 Task: Choose the option "I will call my invitee" as location.
Action: Mouse moved to (815, 235)
Screenshot: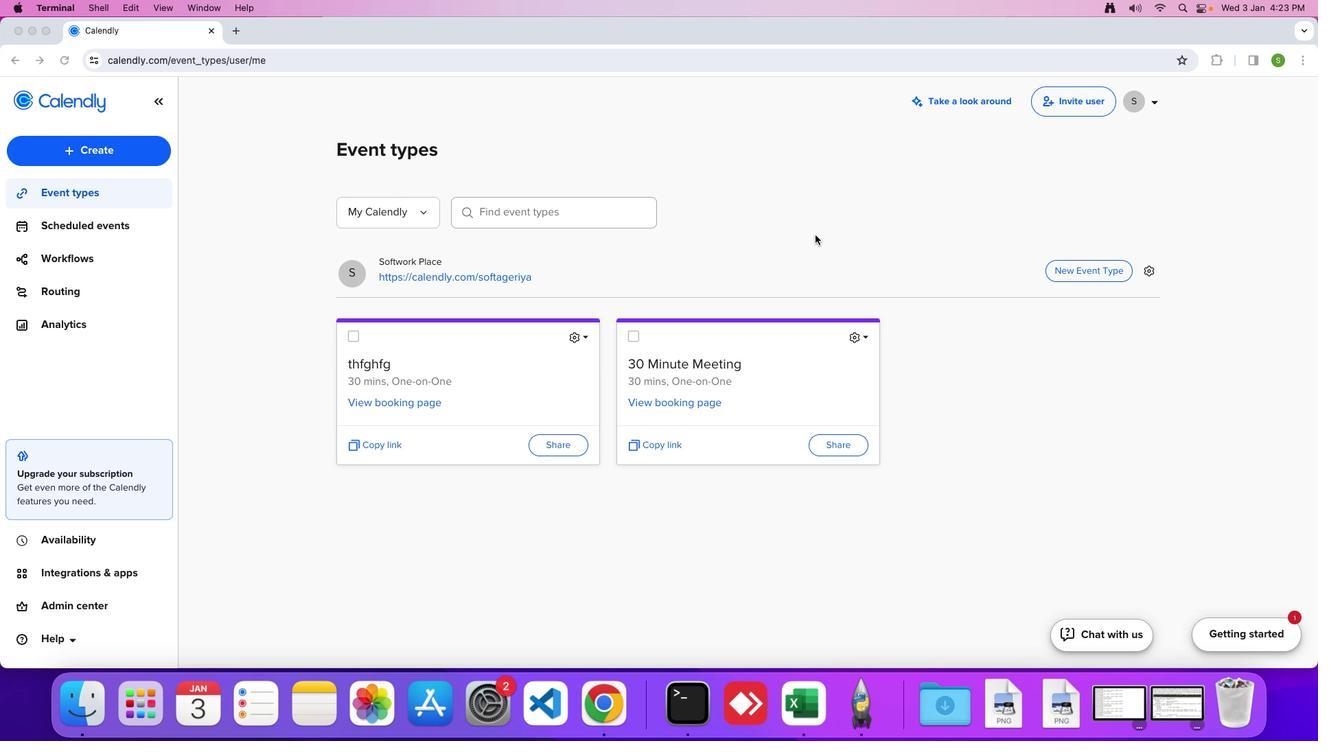 
Action: Mouse pressed left at (815, 235)
Screenshot: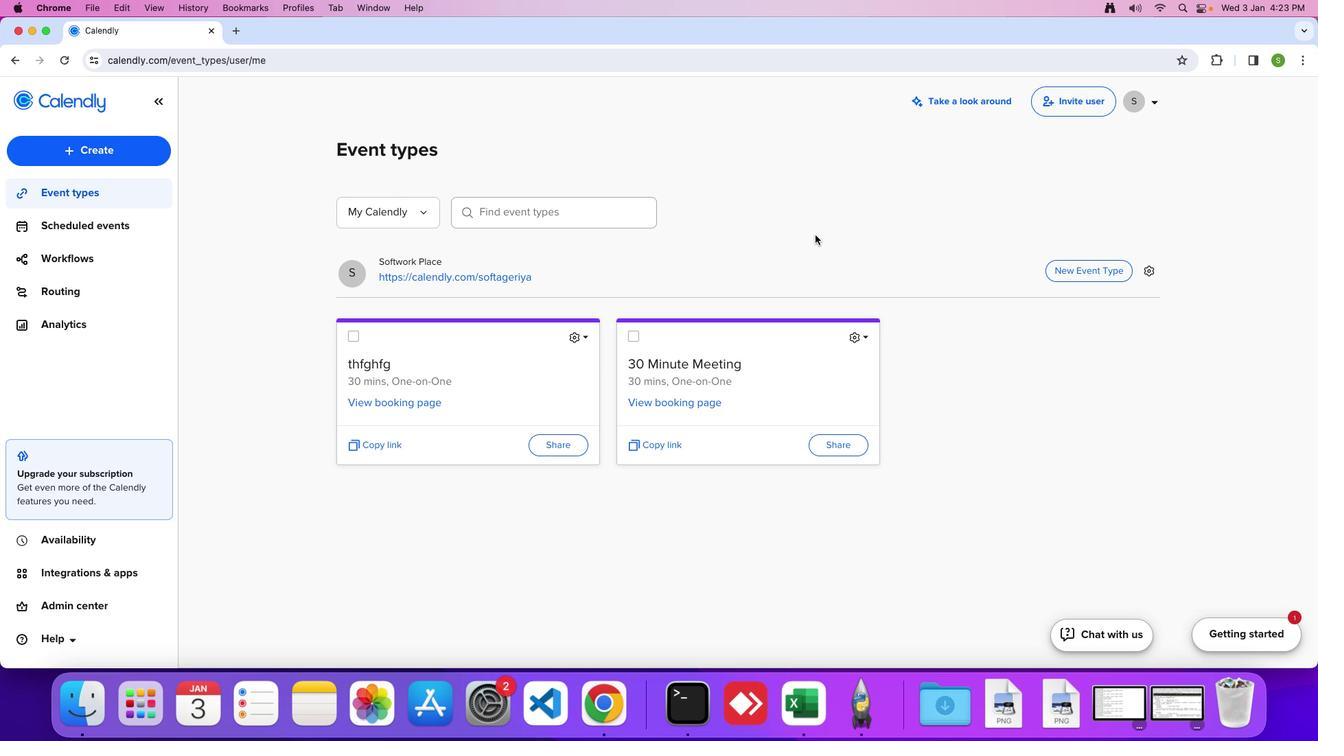 
Action: Mouse moved to (92, 149)
Screenshot: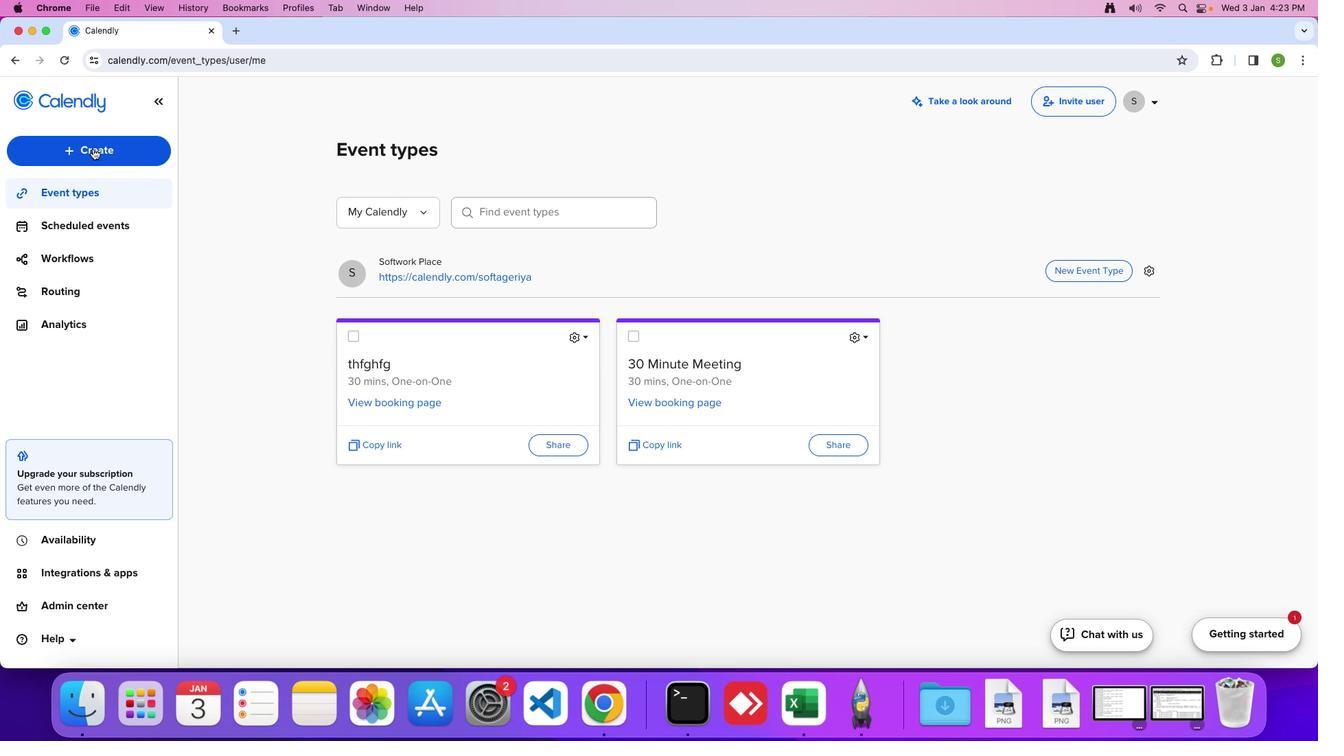 
Action: Mouse pressed left at (92, 149)
Screenshot: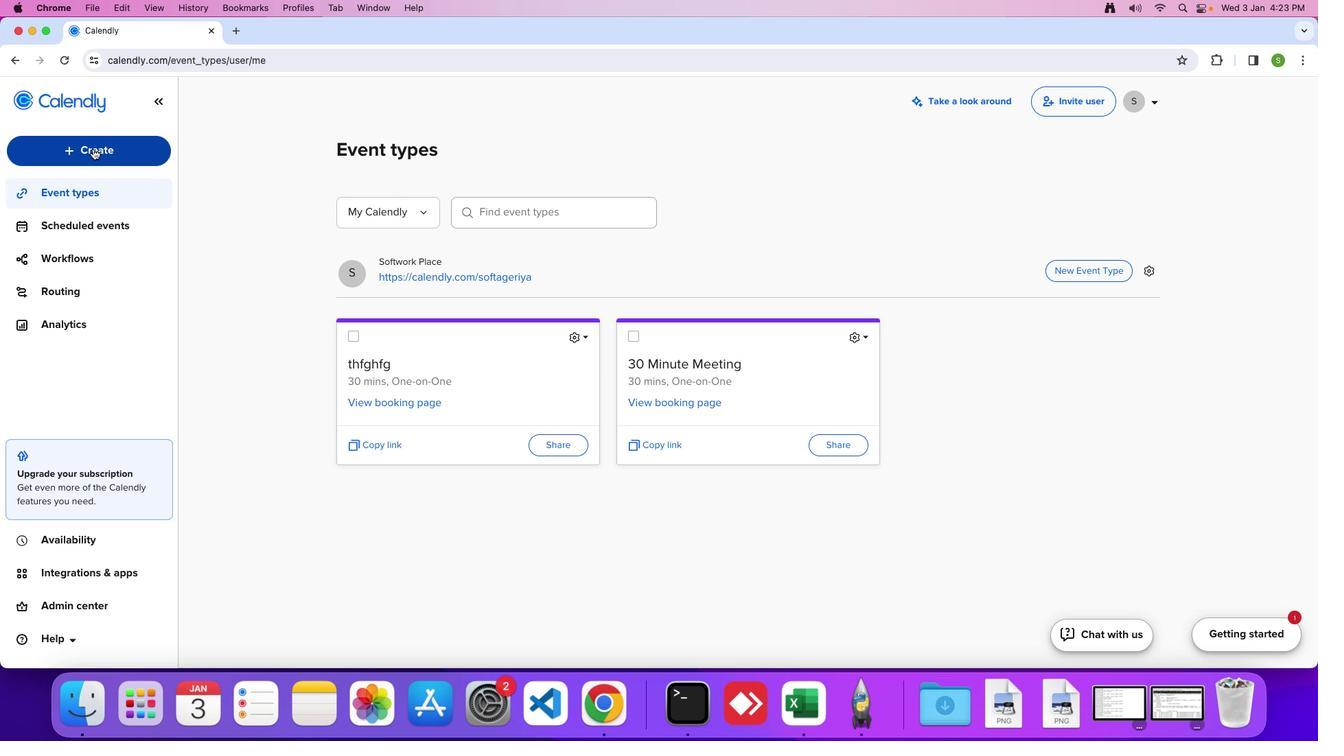 
Action: Mouse moved to (84, 201)
Screenshot: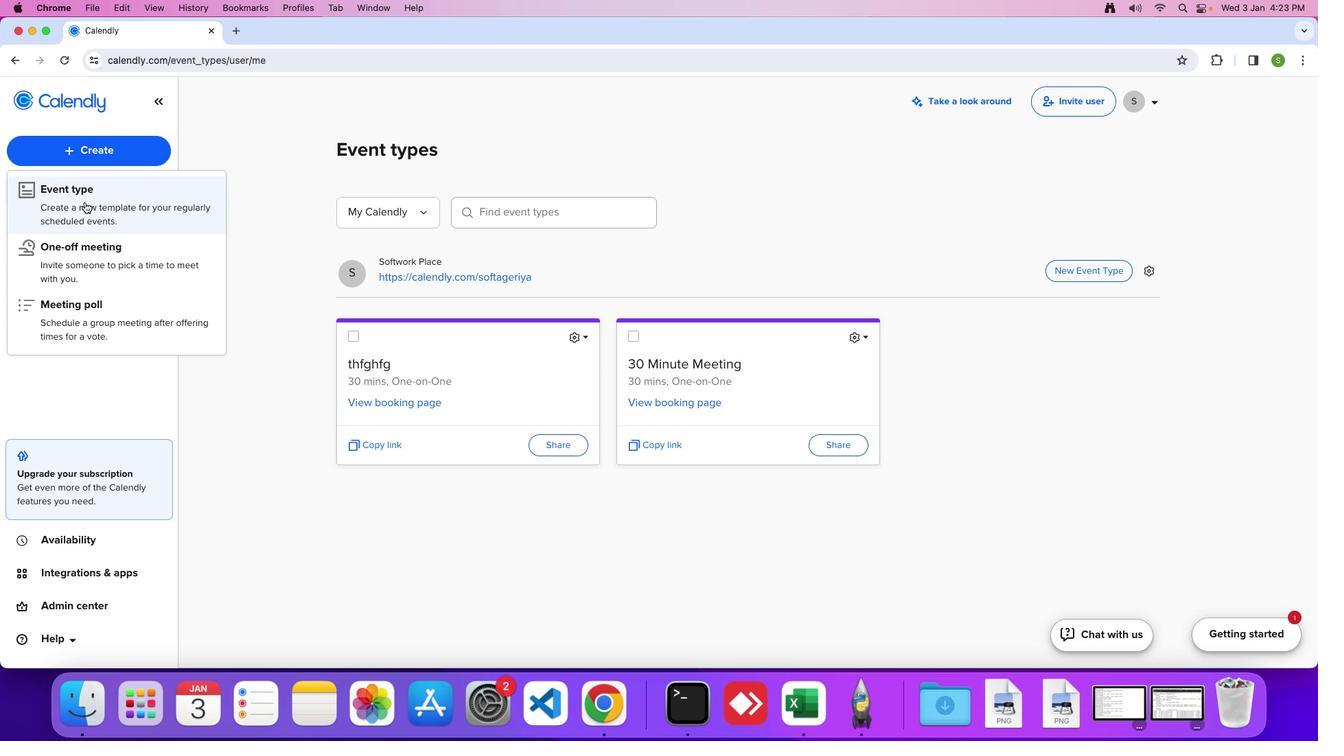 
Action: Mouse pressed left at (84, 201)
Screenshot: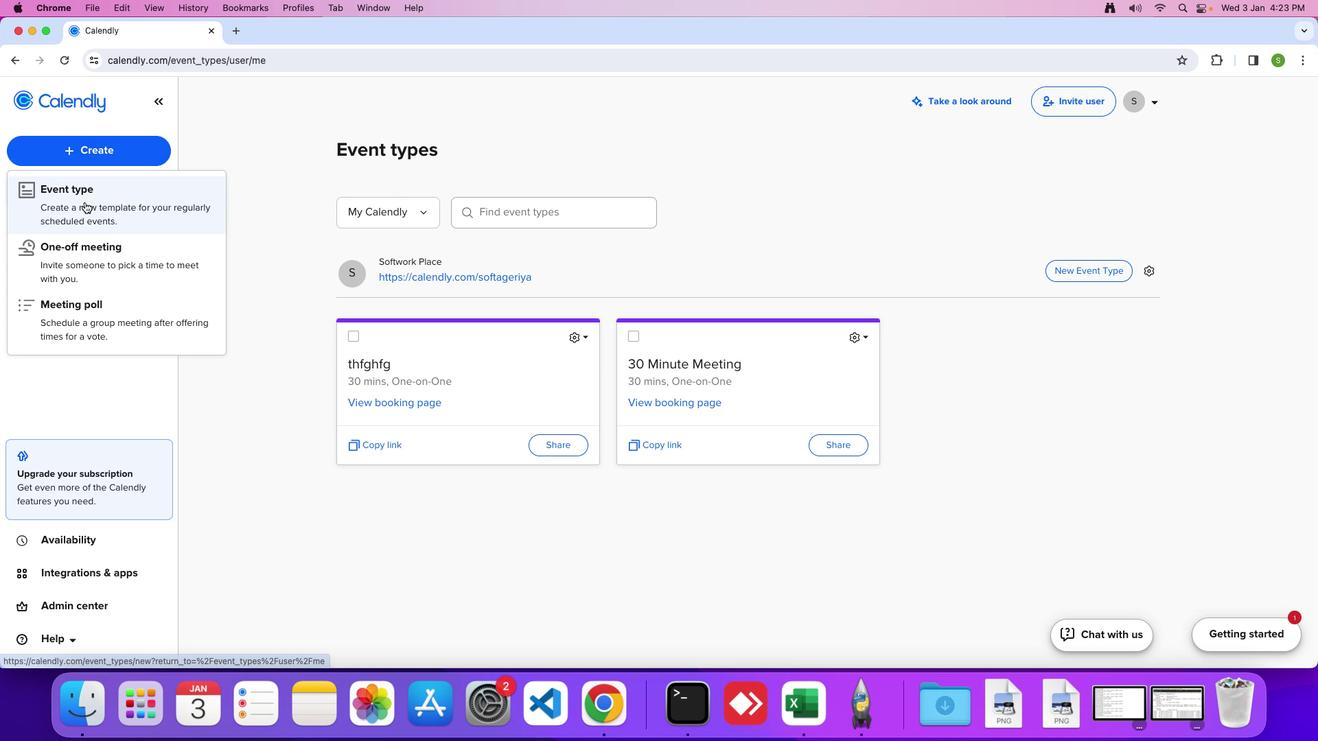 
Action: Mouse moved to (490, 278)
Screenshot: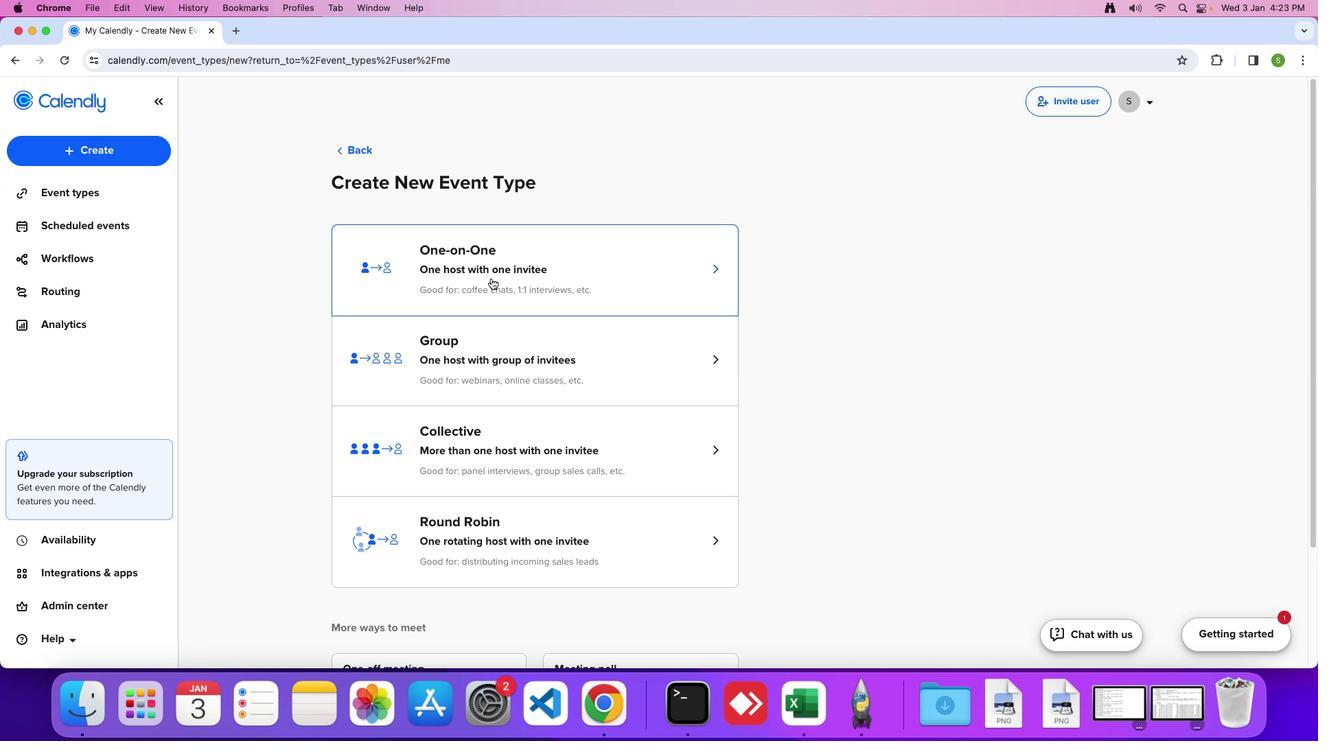 
Action: Mouse pressed left at (490, 278)
Screenshot: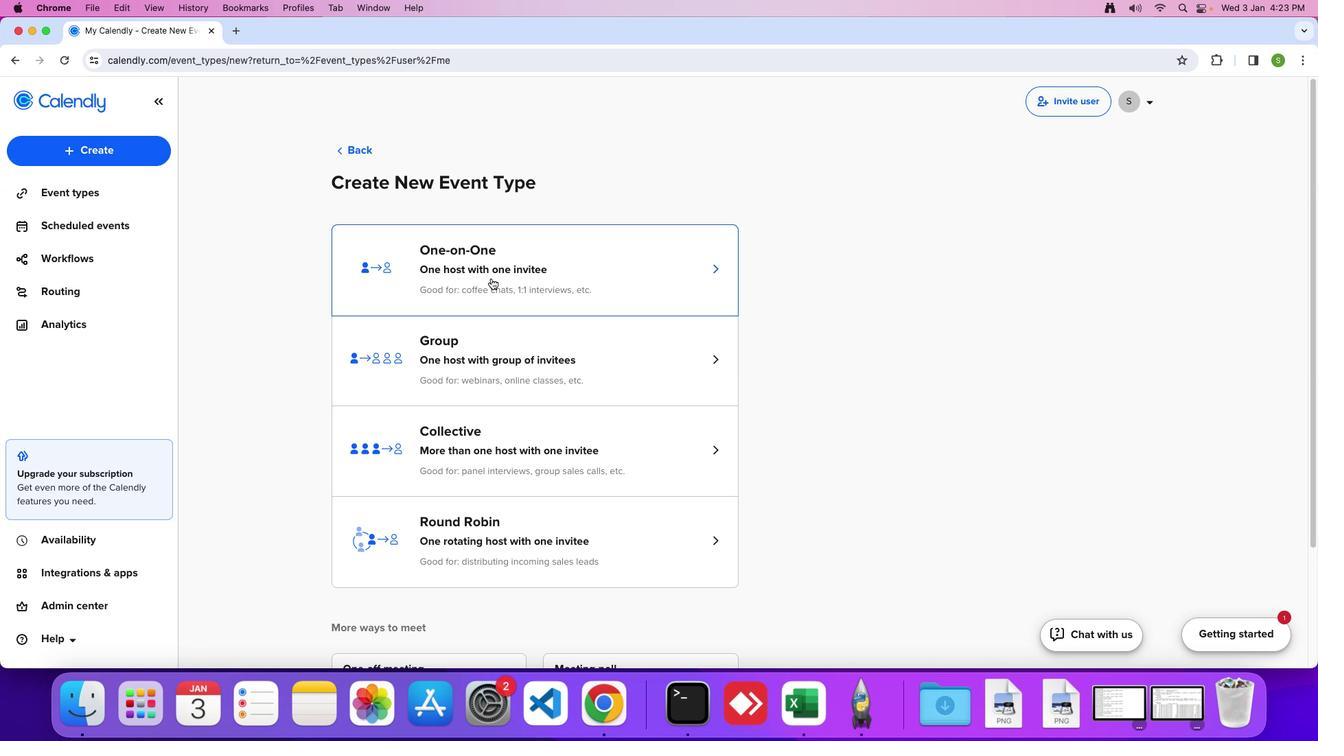 
Action: Mouse moved to (782, 357)
Screenshot: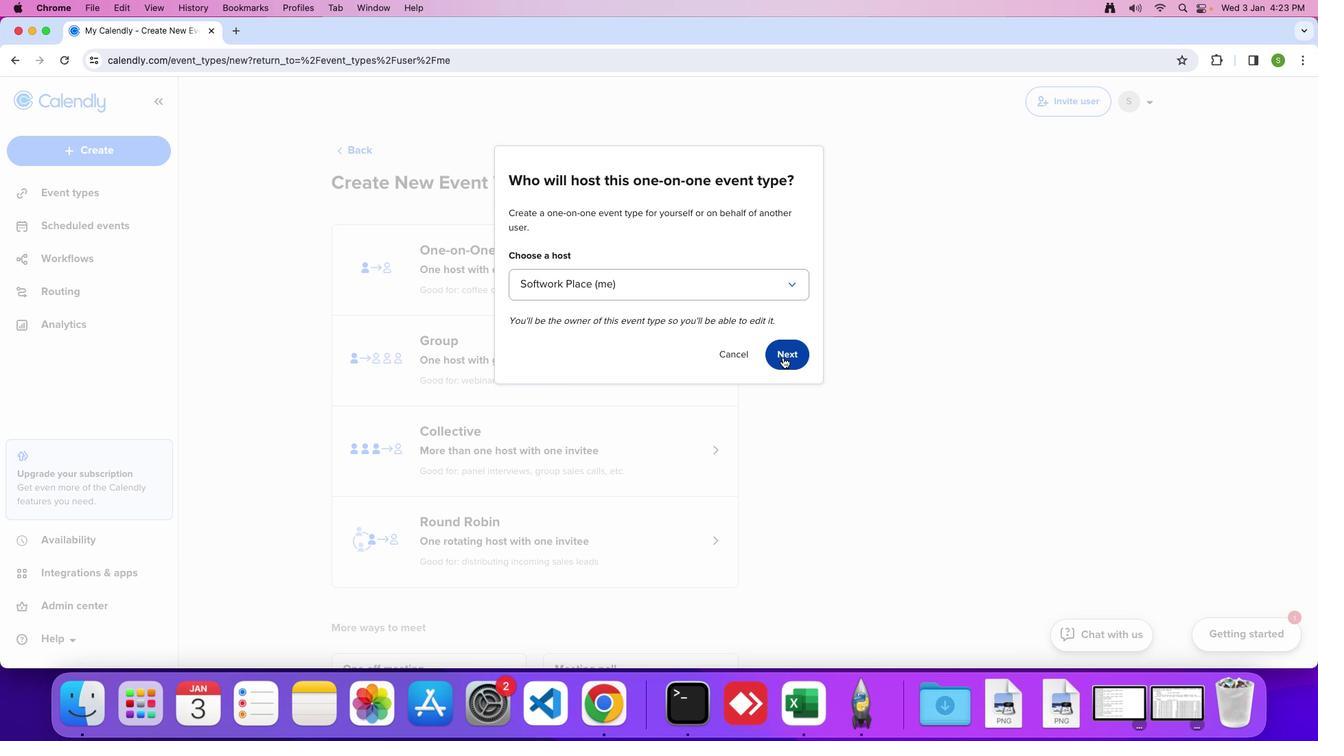 
Action: Mouse pressed left at (782, 357)
Screenshot: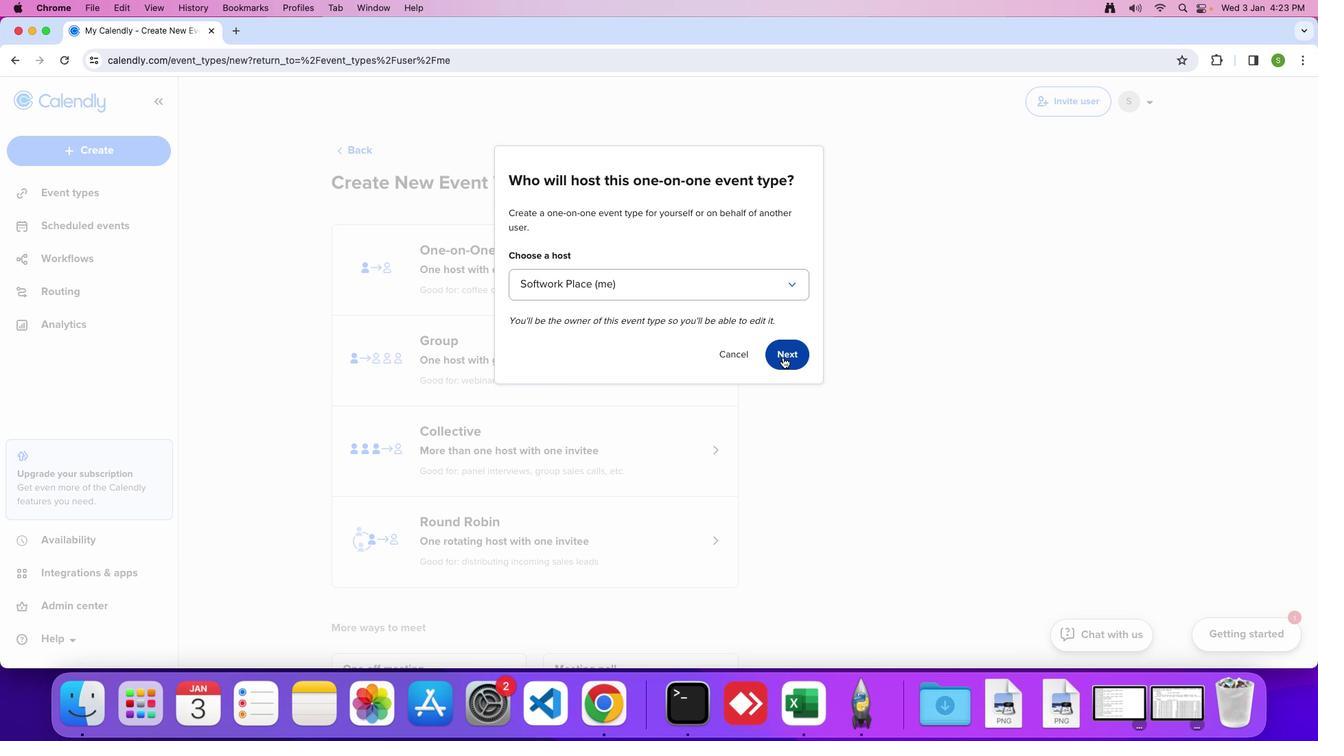 
Action: Mouse moved to (105, 350)
Screenshot: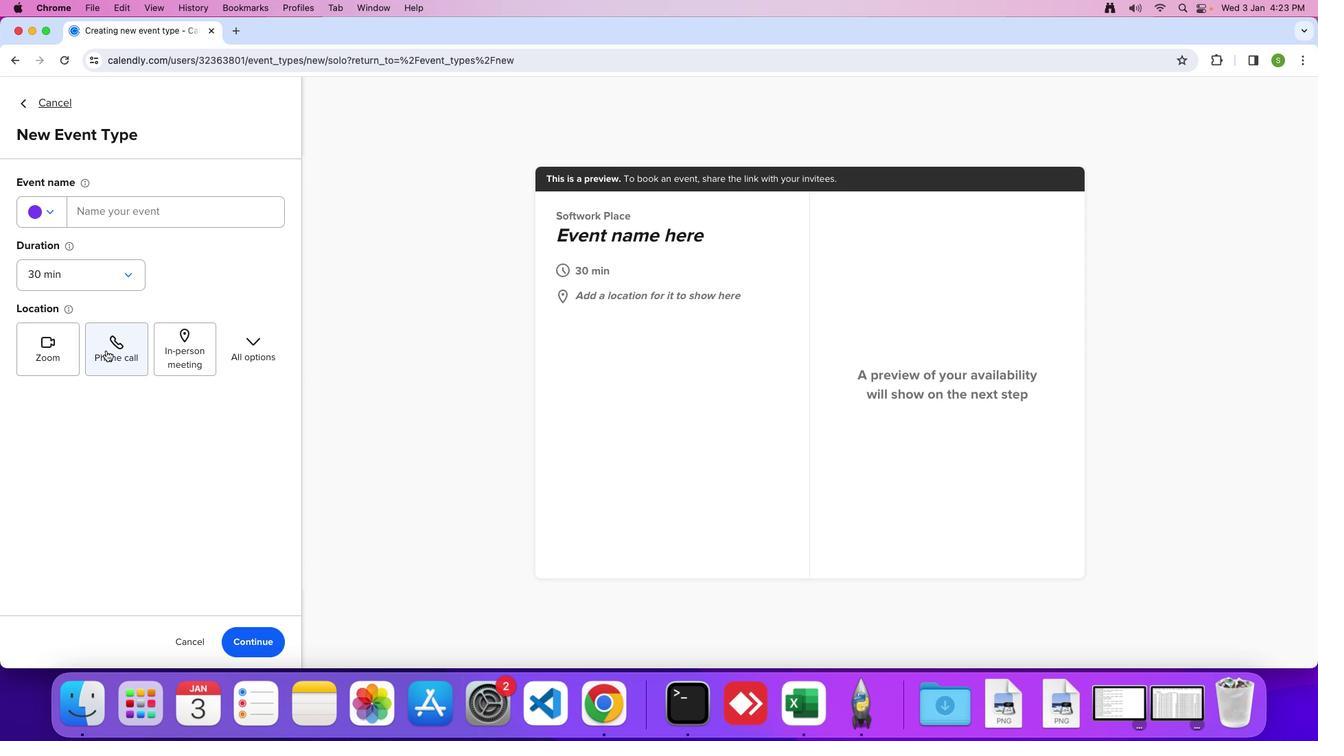
Action: Mouse pressed left at (105, 350)
Screenshot: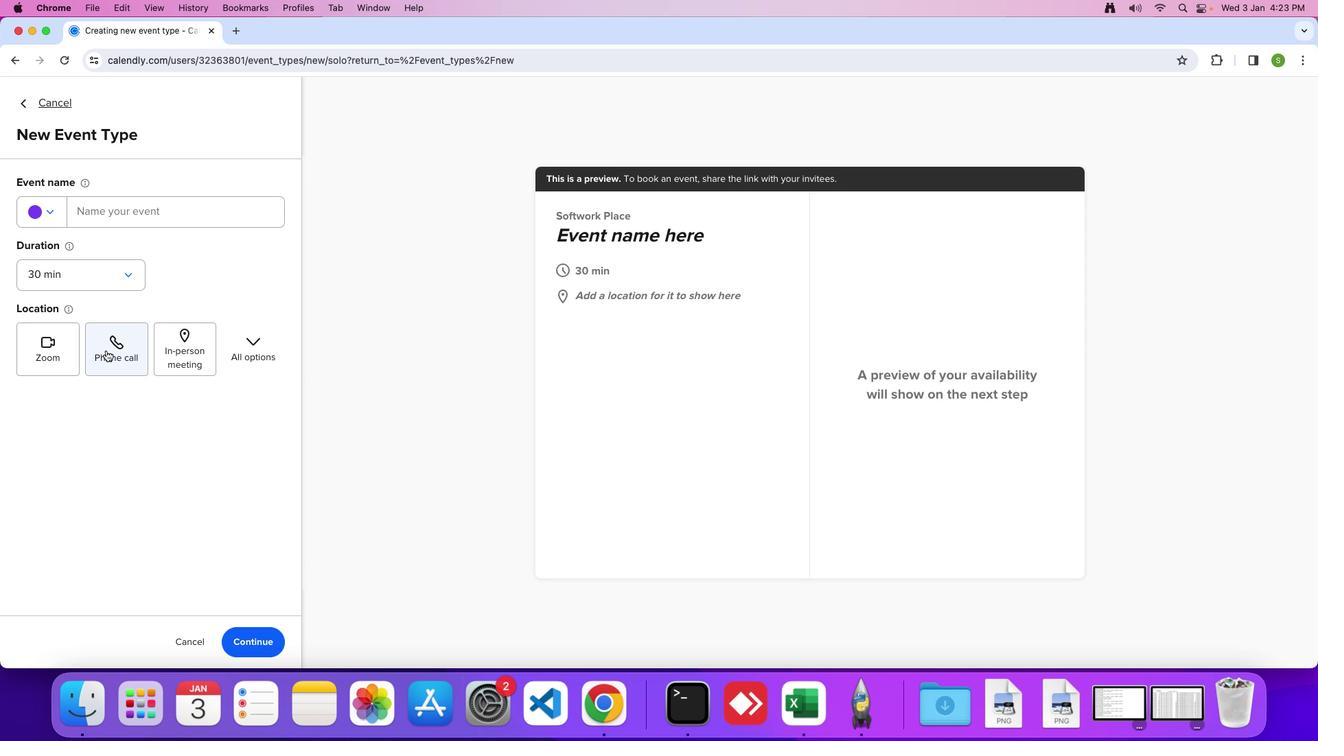 
Action: Mouse moved to (544, 243)
Screenshot: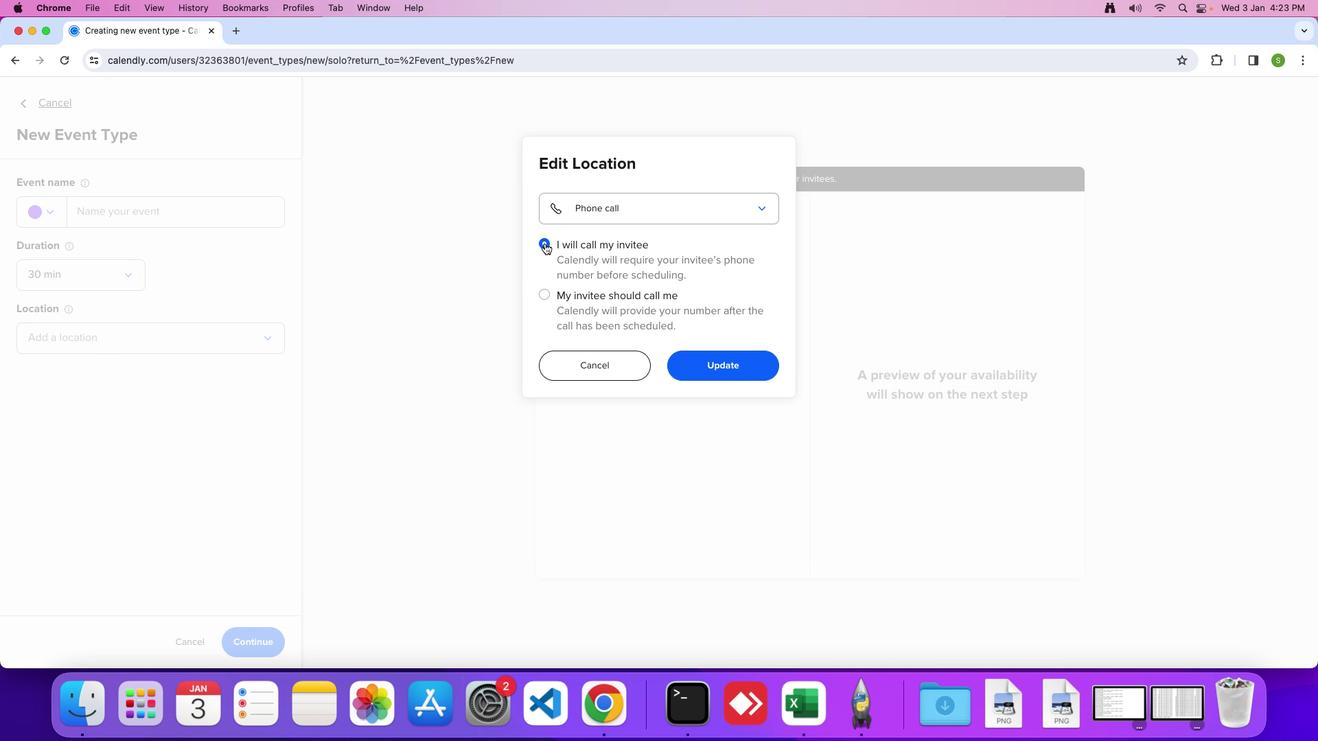 
Action: Mouse pressed left at (544, 243)
Screenshot: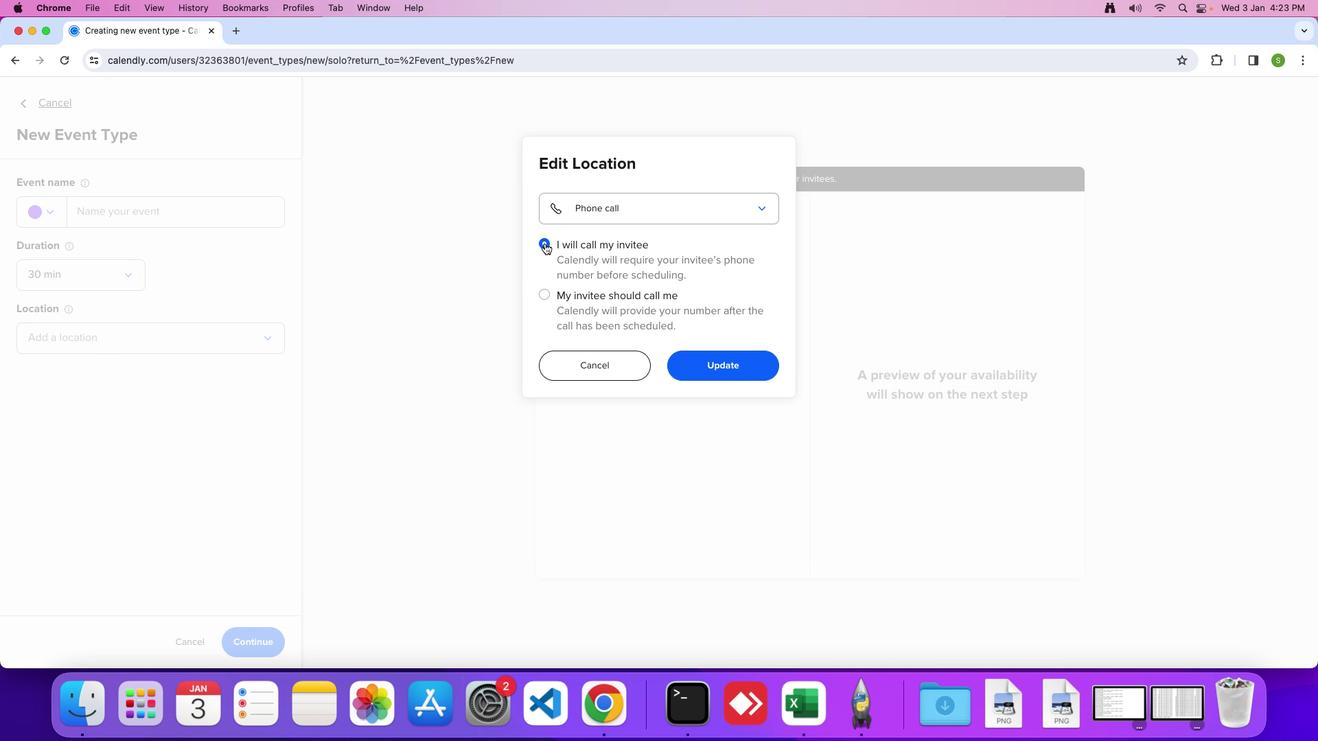 
Action: Mouse moved to (550, 248)
Screenshot: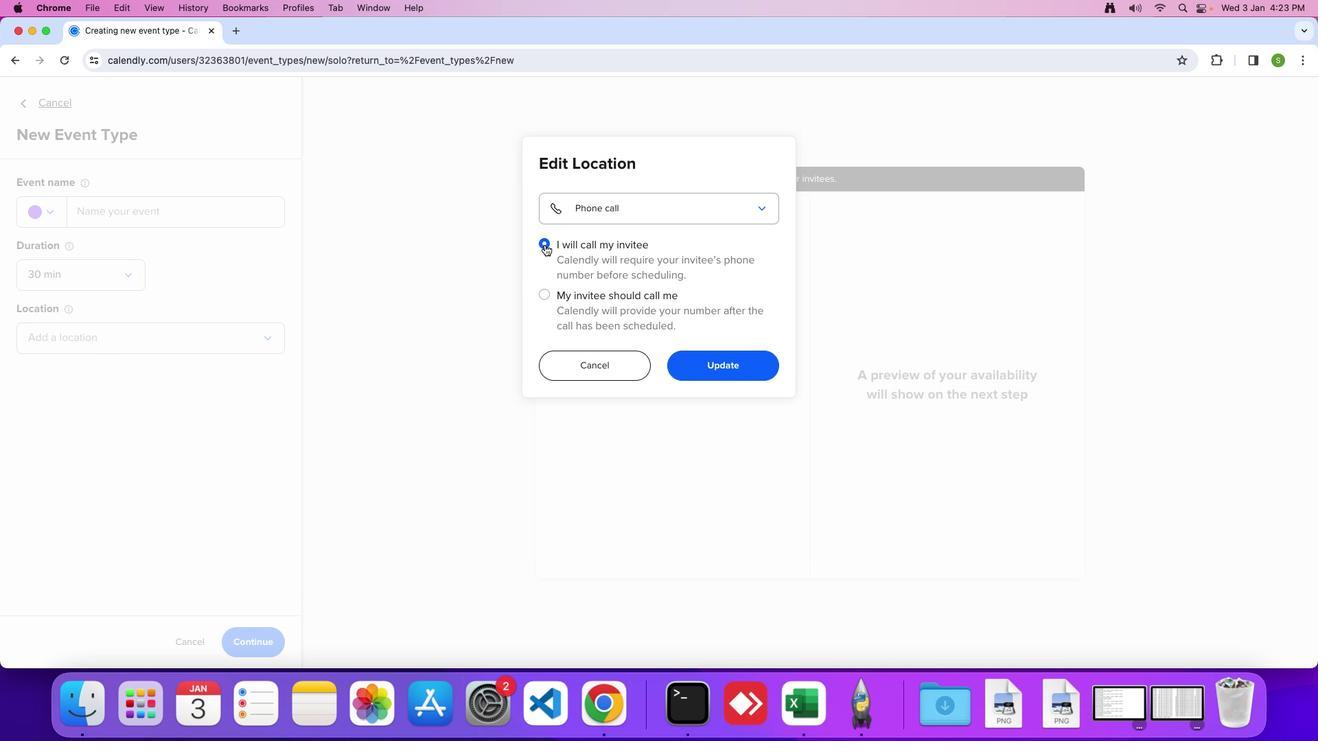 
